 Task: Select a due date automation when advanced on, the moment a card is due add fields without custom field "Resume" set to a number greater or equal to 1 and lower or equal to 10.
Action: Mouse moved to (967, 79)
Screenshot: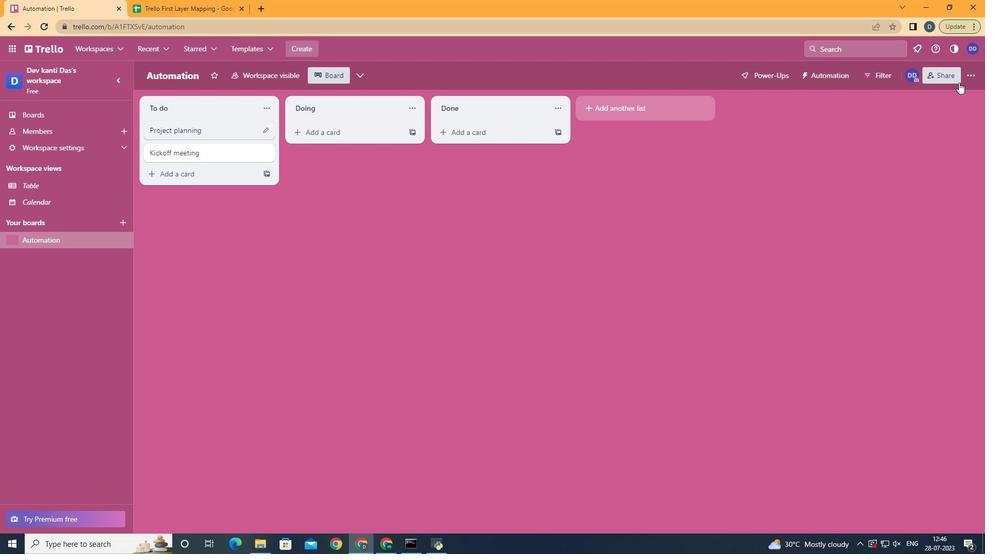
Action: Mouse pressed left at (967, 79)
Screenshot: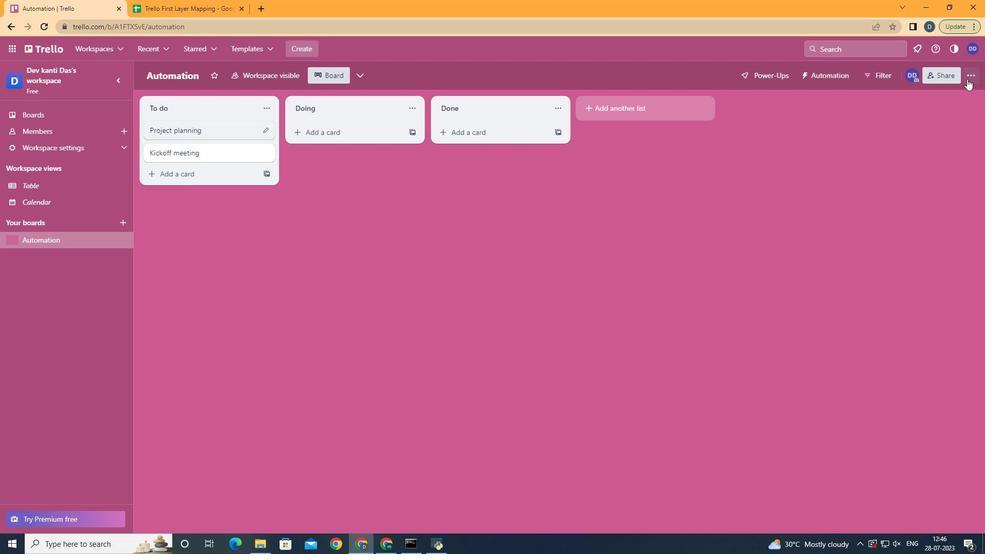 
Action: Mouse moved to (886, 227)
Screenshot: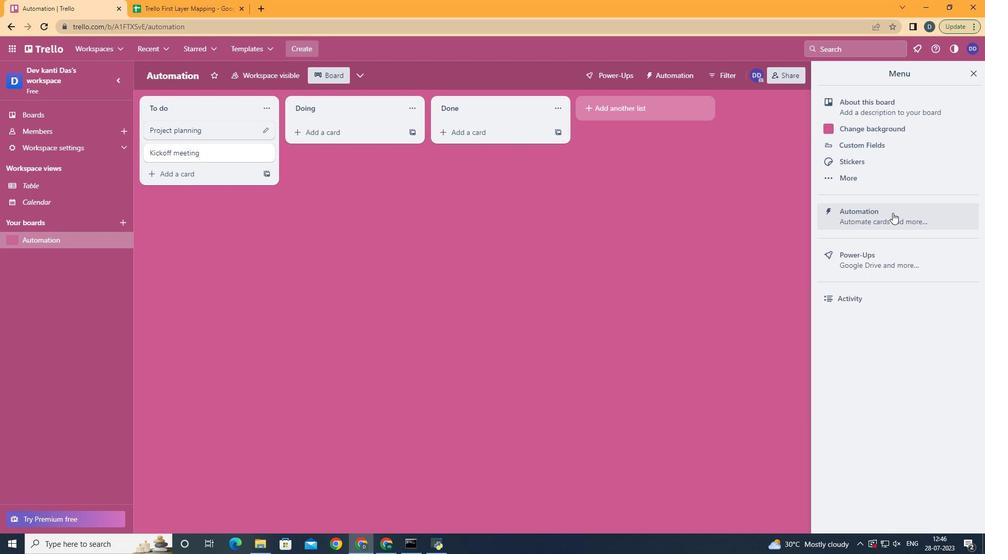 
Action: Mouse pressed left at (886, 227)
Screenshot: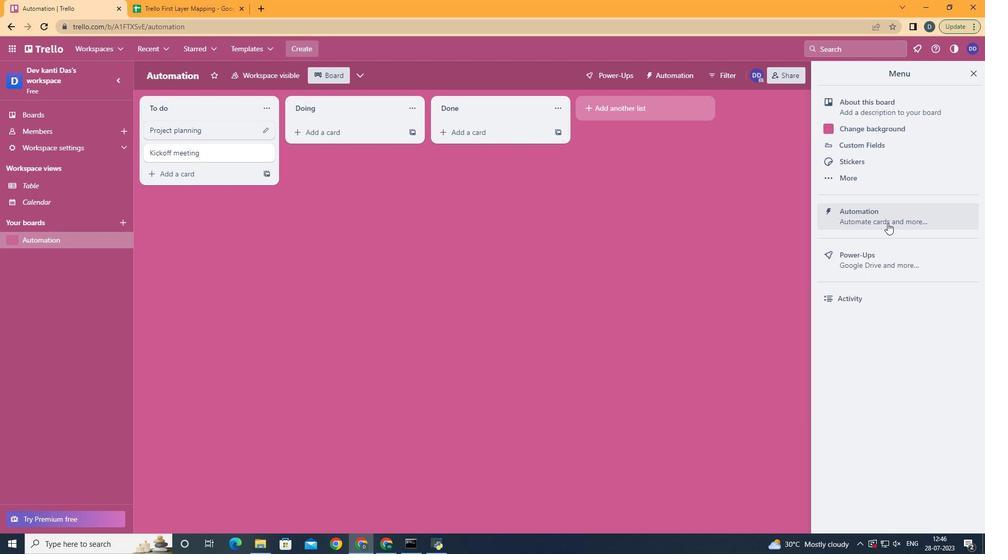 
Action: Mouse moved to (153, 206)
Screenshot: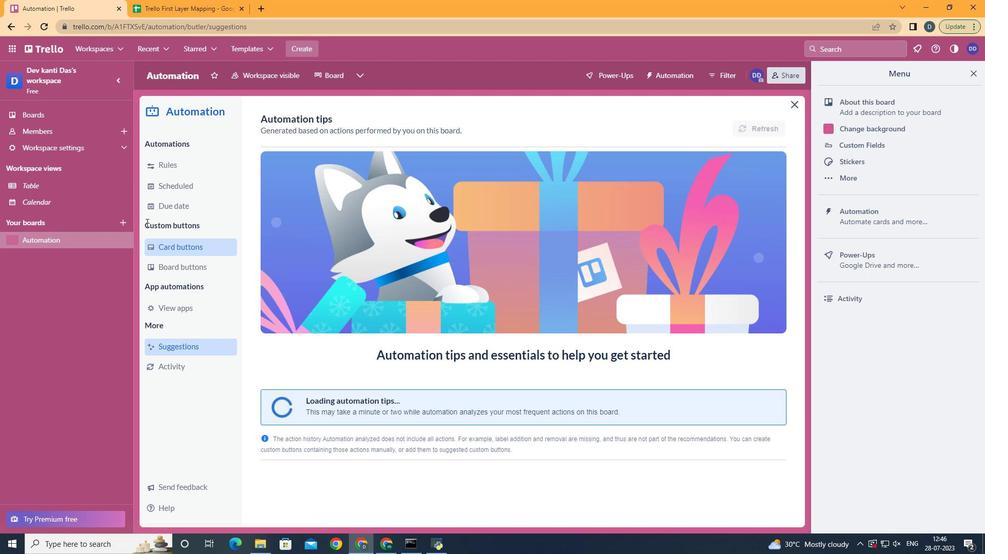 
Action: Mouse pressed left at (153, 206)
Screenshot: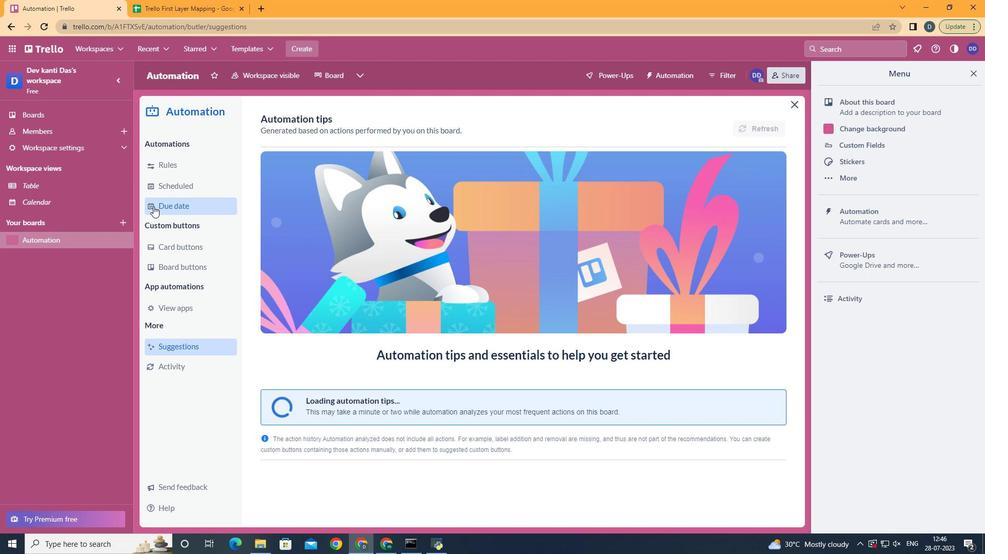 
Action: Mouse moved to (743, 123)
Screenshot: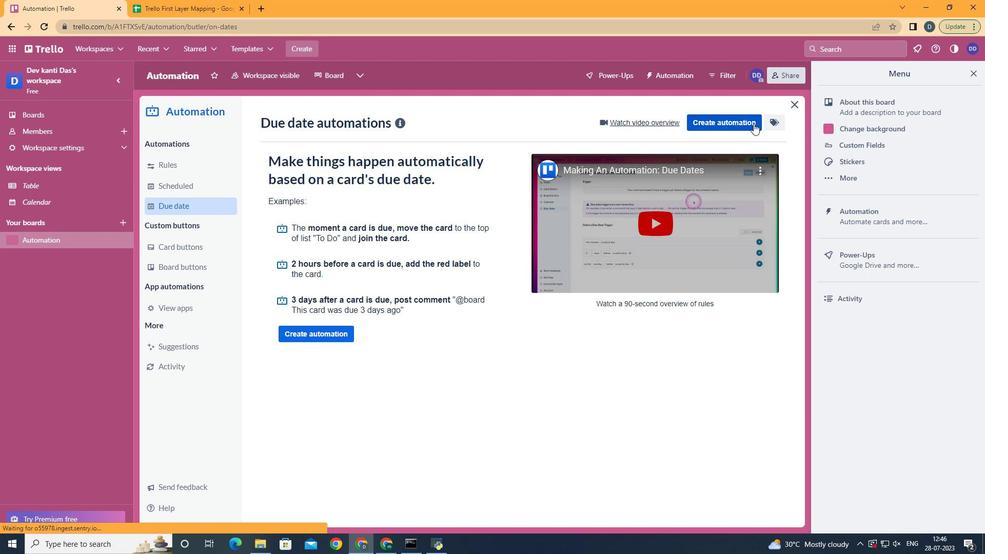 
Action: Mouse pressed left at (743, 123)
Screenshot: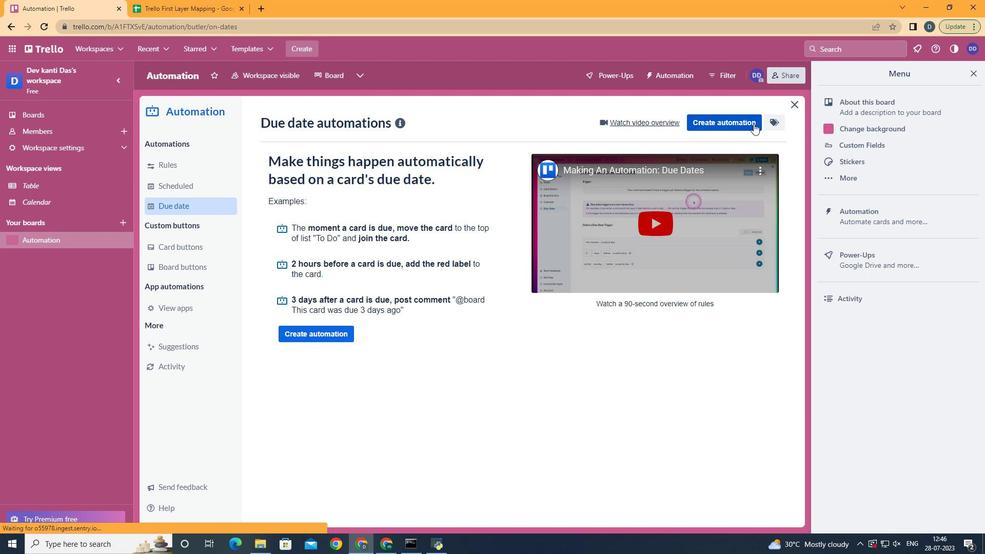 
Action: Mouse moved to (496, 221)
Screenshot: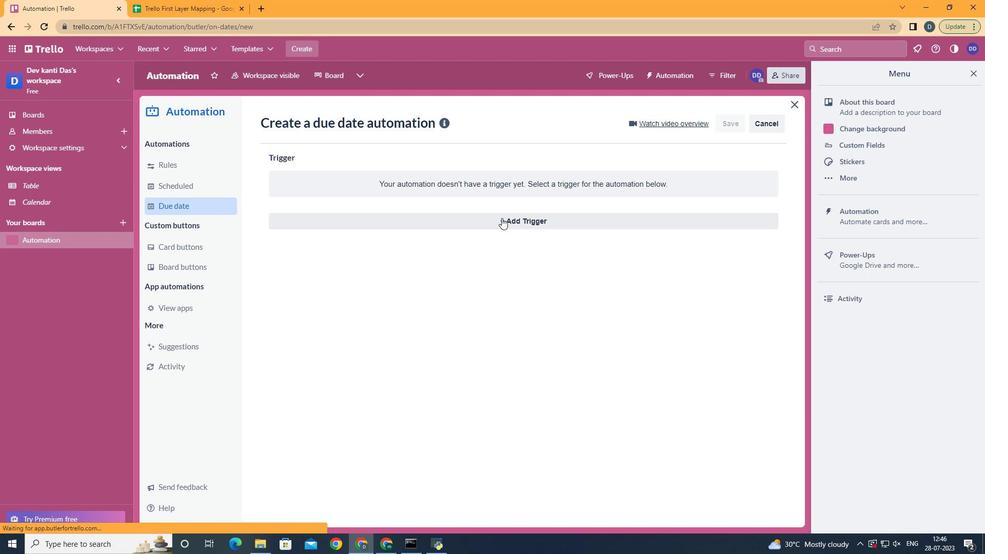 
Action: Mouse pressed left at (496, 221)
Screenshot: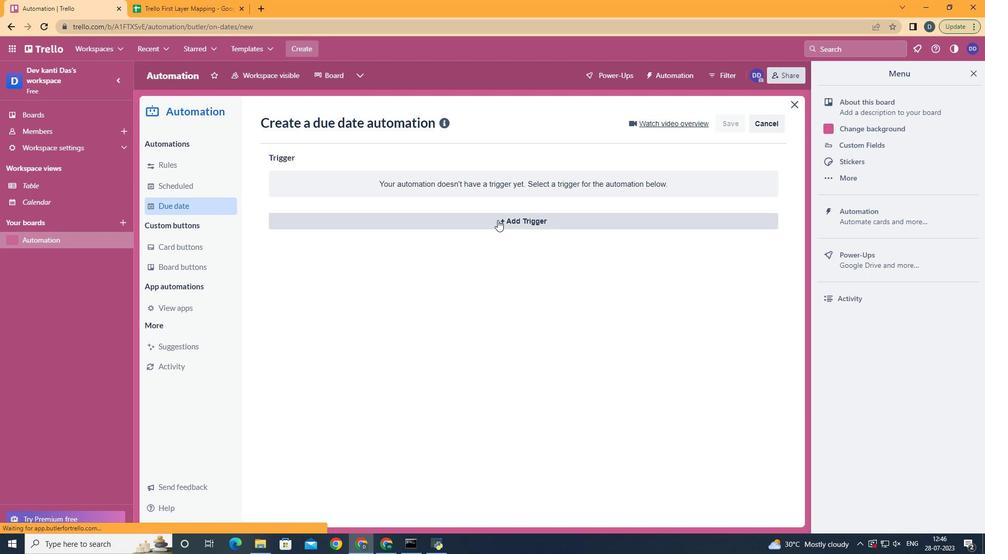 
Action: Mouse moved to (304, 364)
Screenshot: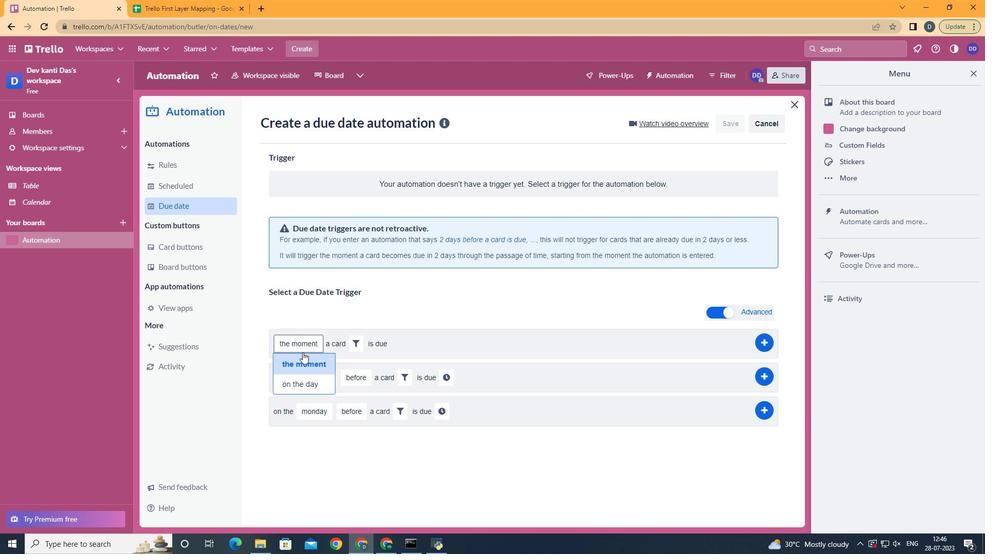 
Action: Mouse pressed left at (304, 364)
Screenshot: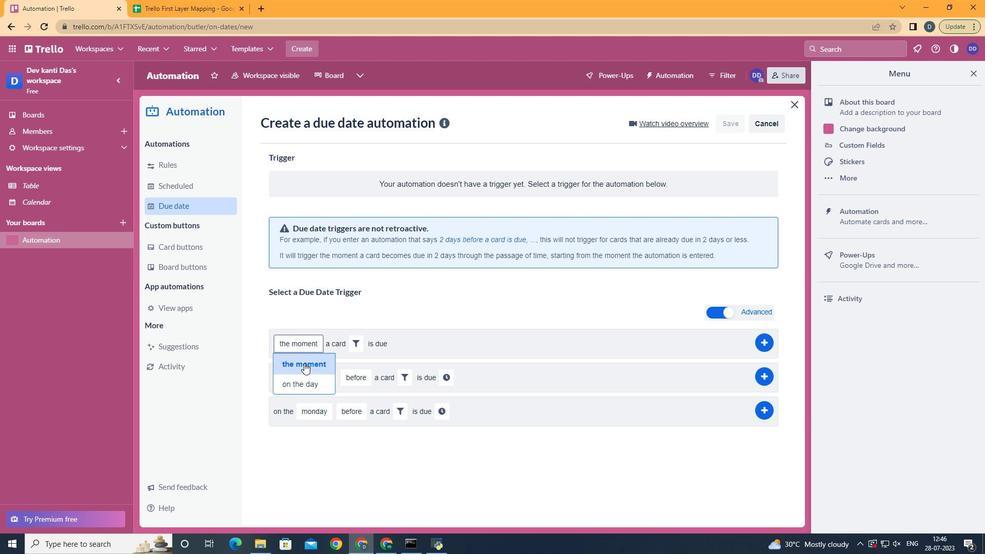 
Action: Mouse moved to (359, 338)
Screenshot: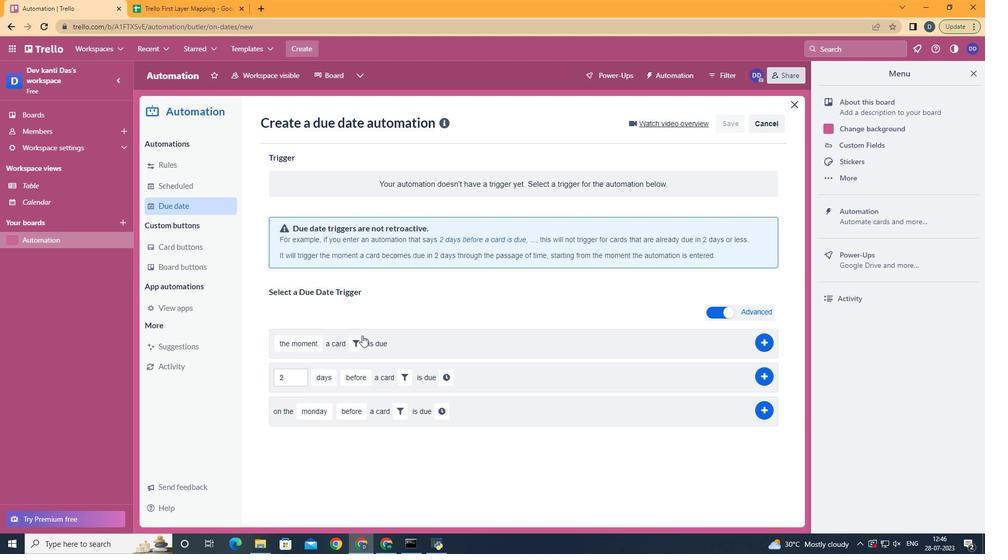 
Action: Mouse pressed left at (359, 338)
Screenshot: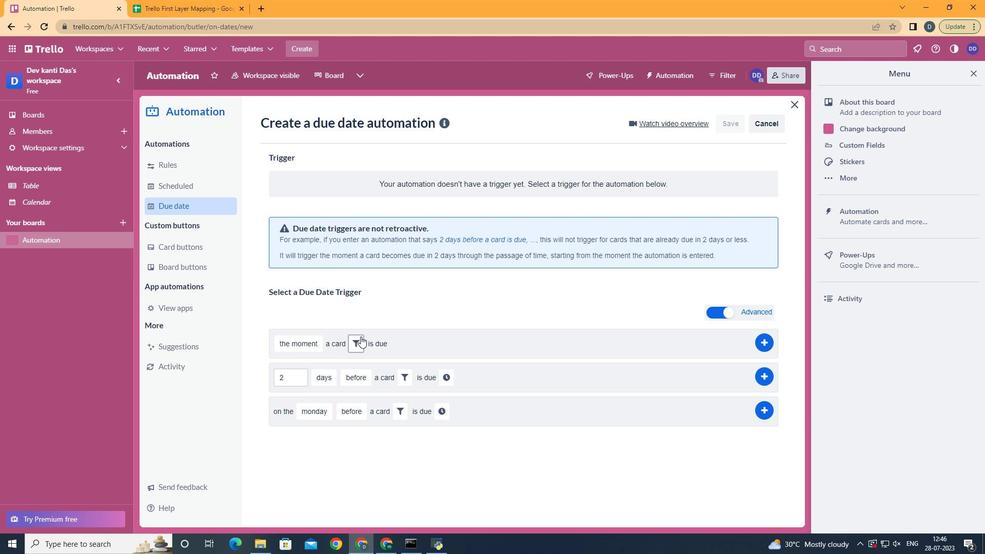 
Action: Mouse moved to (511, 375)
Screenshot: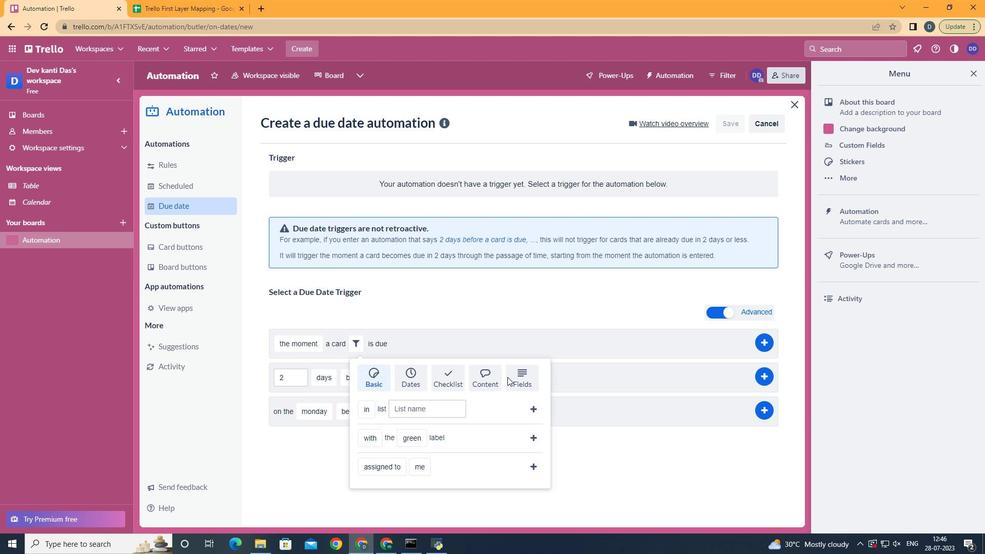 
Action: Mouse pressed left at (511, 375)
Screenshot: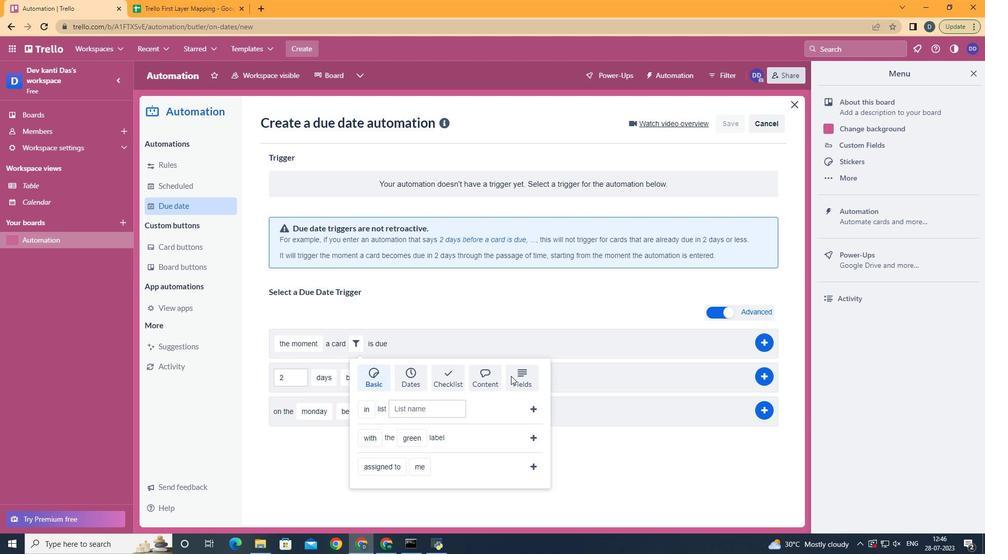 
Action: Mouse scrolled (511, 375) with delta (0, 0)
Screenshot: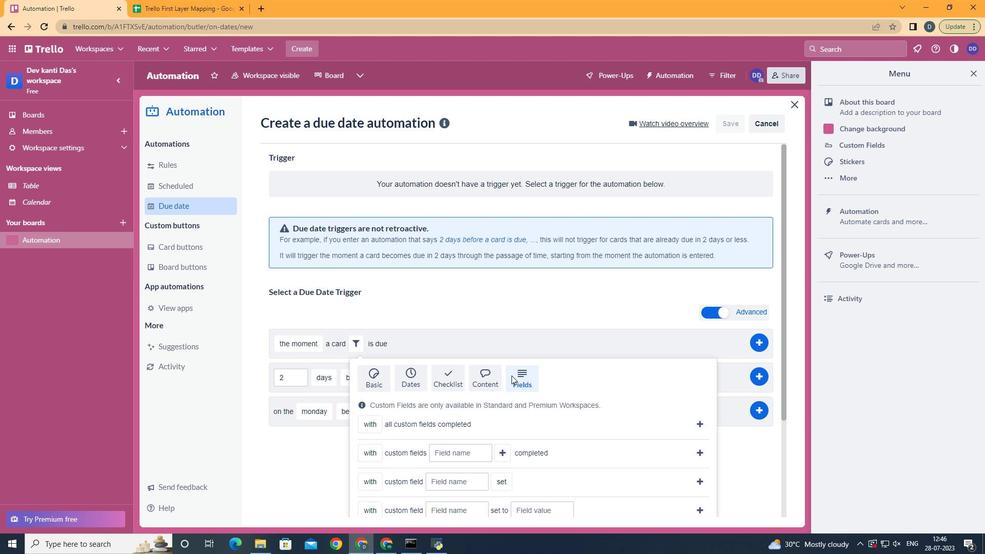 
Action: Mouse scrolled (511, 375) with delta (0, 0)
Screenshot: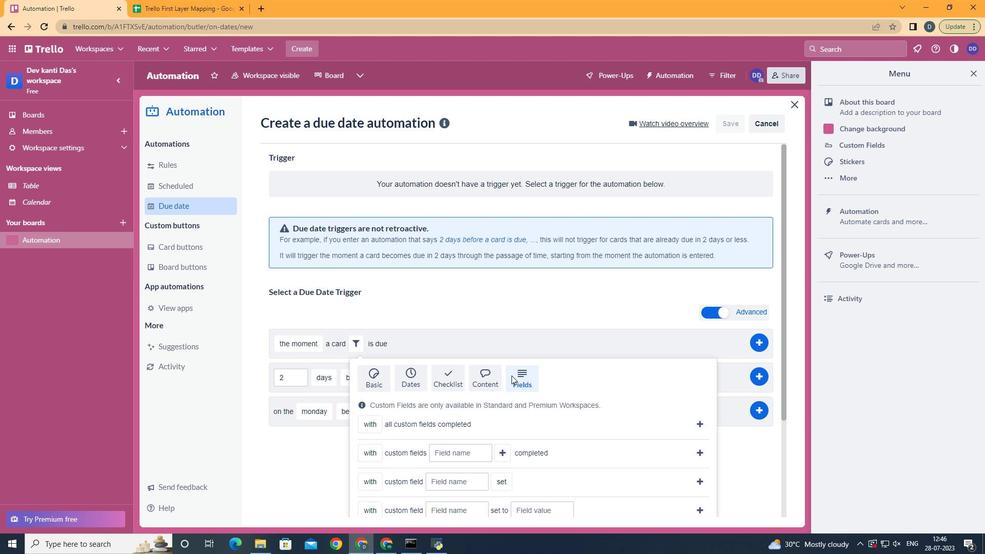 
Action: Mouse scrolled (511, 375) with delta (0, 0)
Screenshot: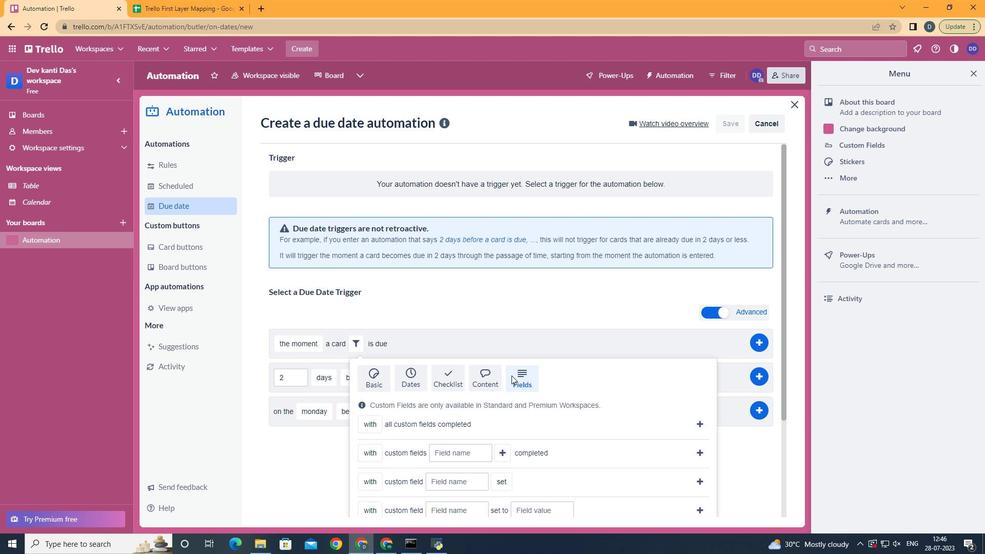
Action: Mouse scrolled (511, 375) with delta (0, 0)
Screenshot: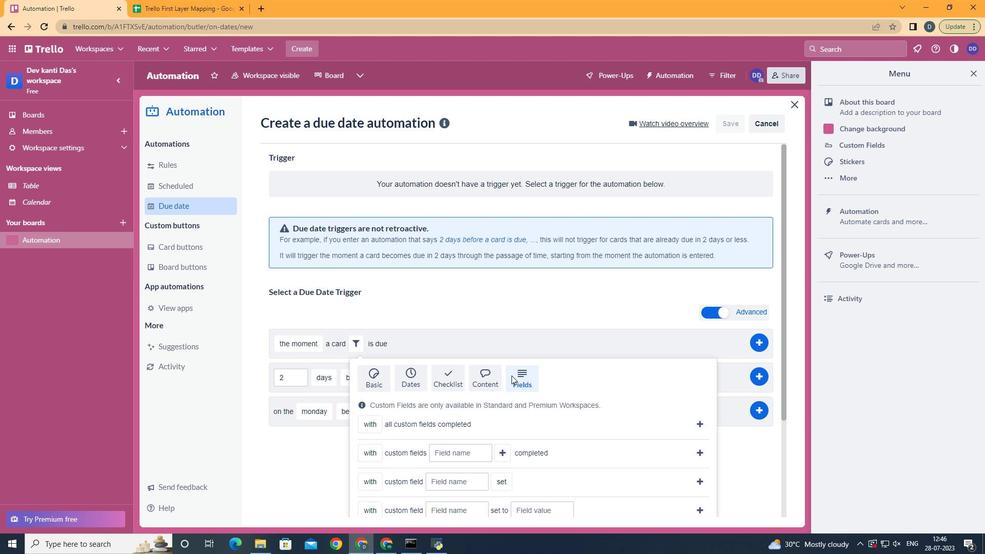 
Action: Mouse scrolled (511, 375) with delta (0, 0)
Screenshot: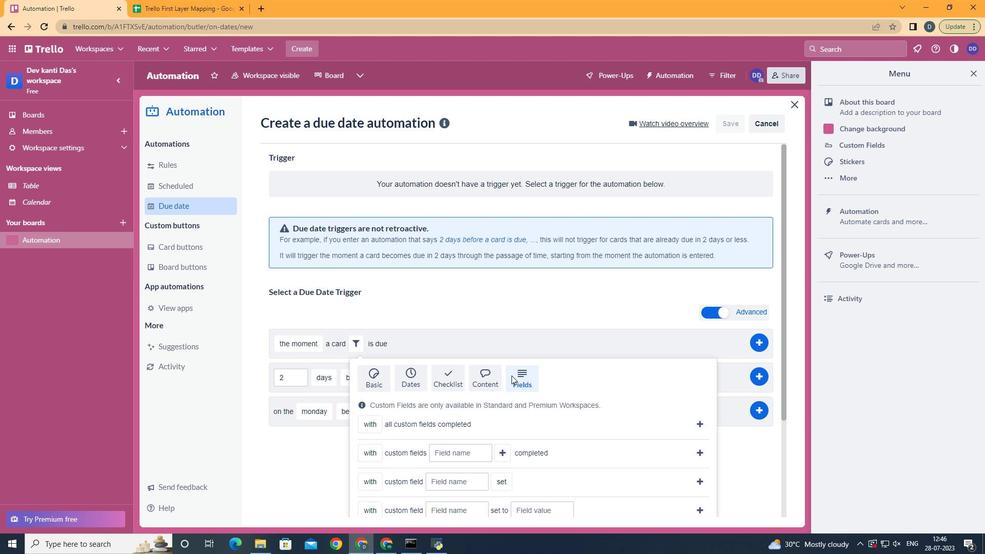 
Action: Mouse scrolled (511, 375) with delta (0, 0)
Screenshot: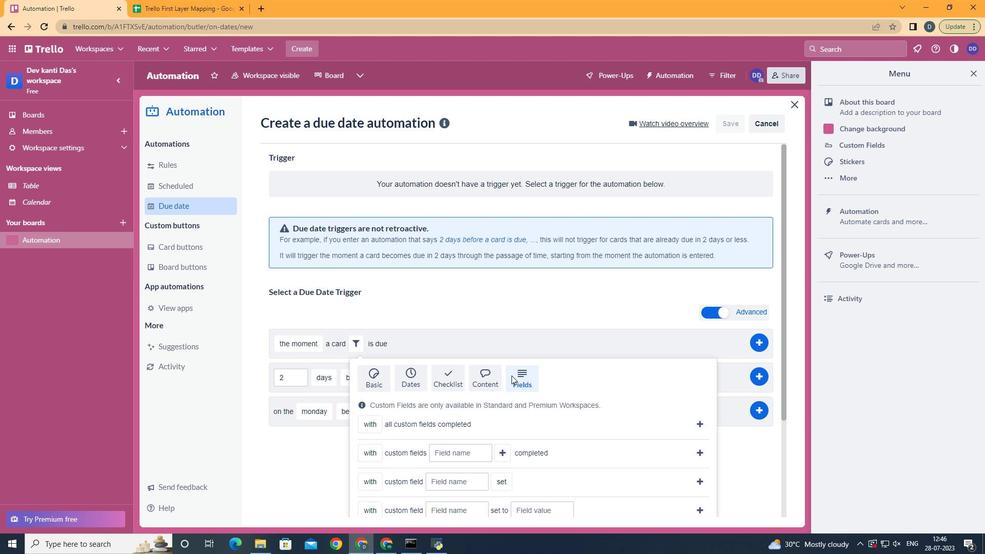 
Action: Mouse scrolled (511, 375) with delta (0, 0)
Screenshot: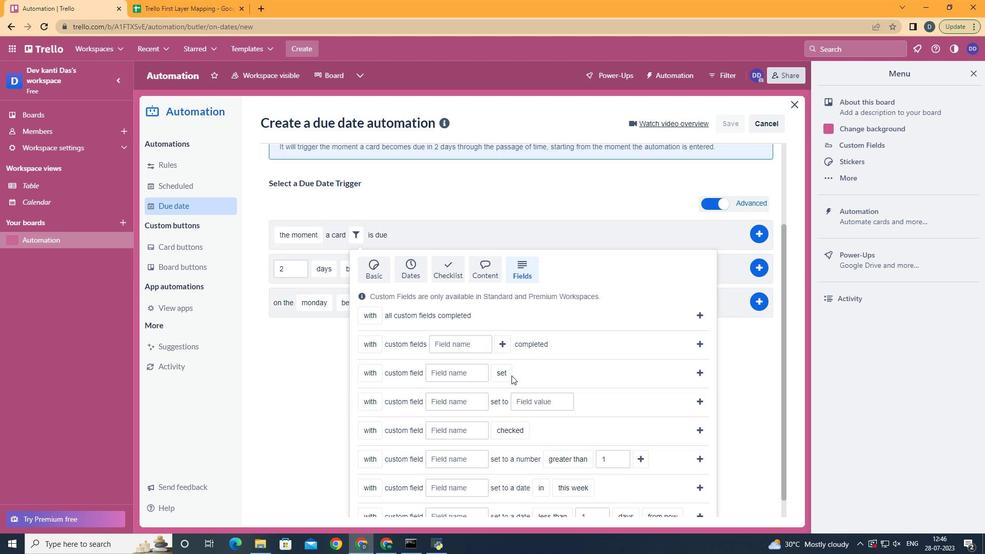 
Action: Mouse scrolled (511, 375) with delta (0, 0)
Screenshot: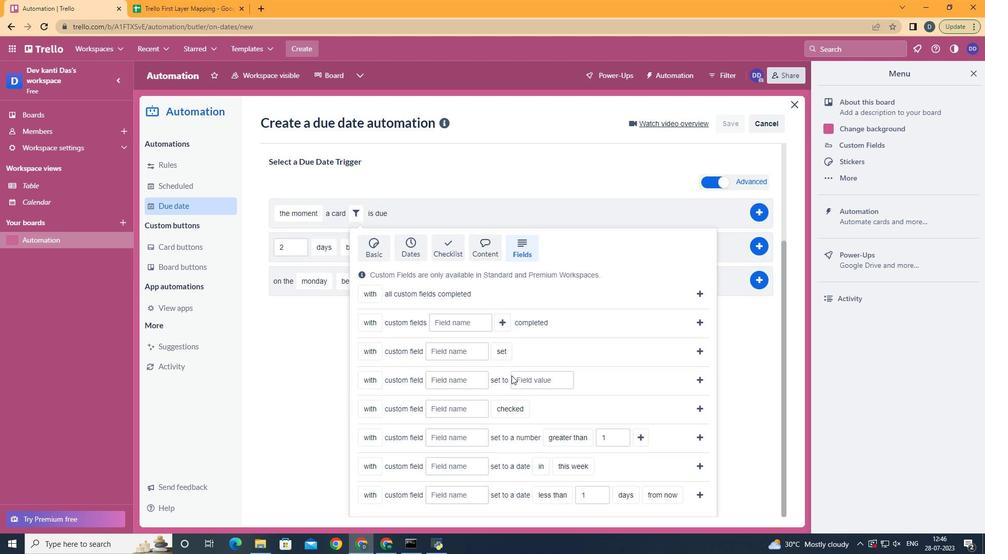 
Action: Mouse scrolled (511, 375) with delta (0, 0)
Screenshot: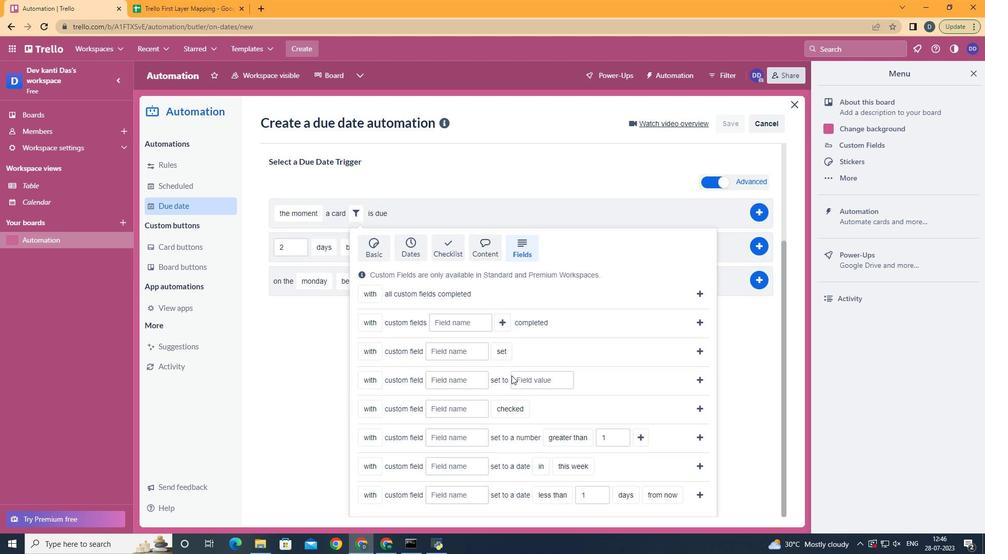 
Action: Mouse scrolled (511, 375) with delta (0, 0)
Screenshot: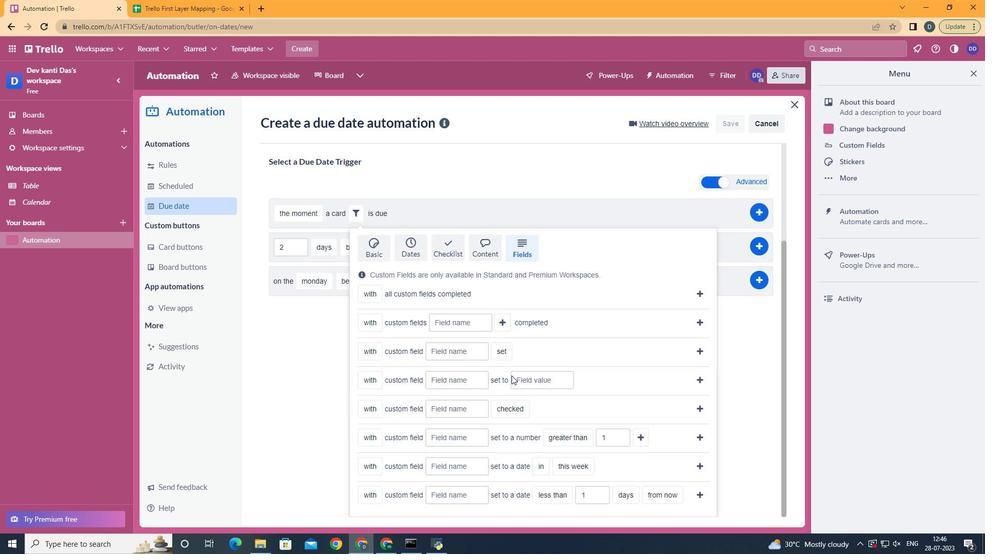 
Action: Mouse moved to (381, 479)
Screenshot: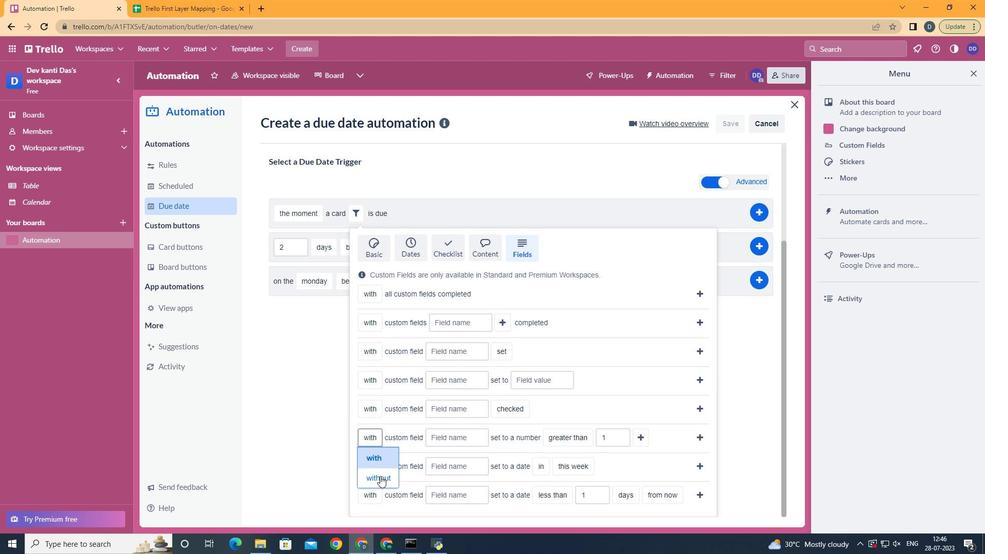 
Action: Mouse pressed left at (381, 479)
Screenshot: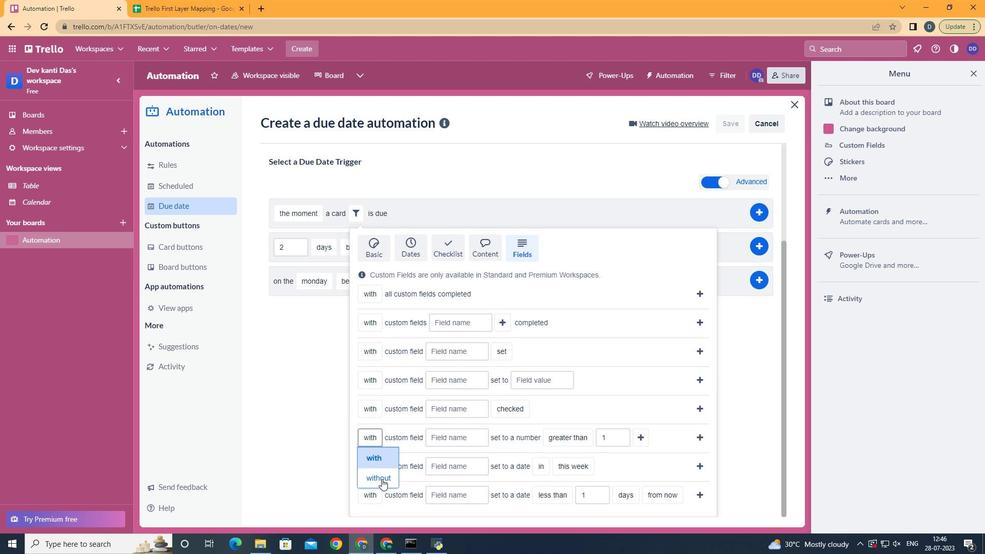 
Action: Mouse moved to (471, 431)
Screenshot: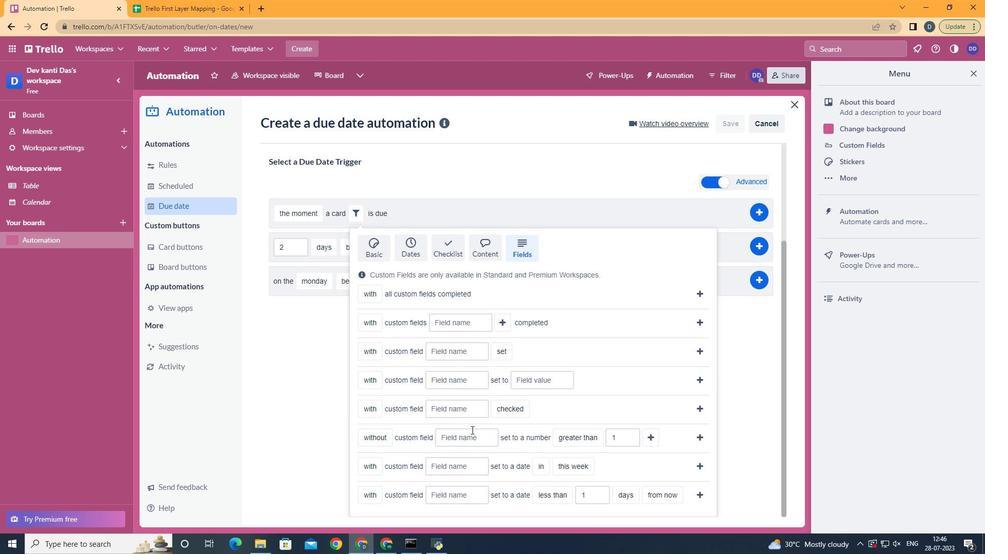 
Action: Mouse pressed left at (471, 431)
Screenshot: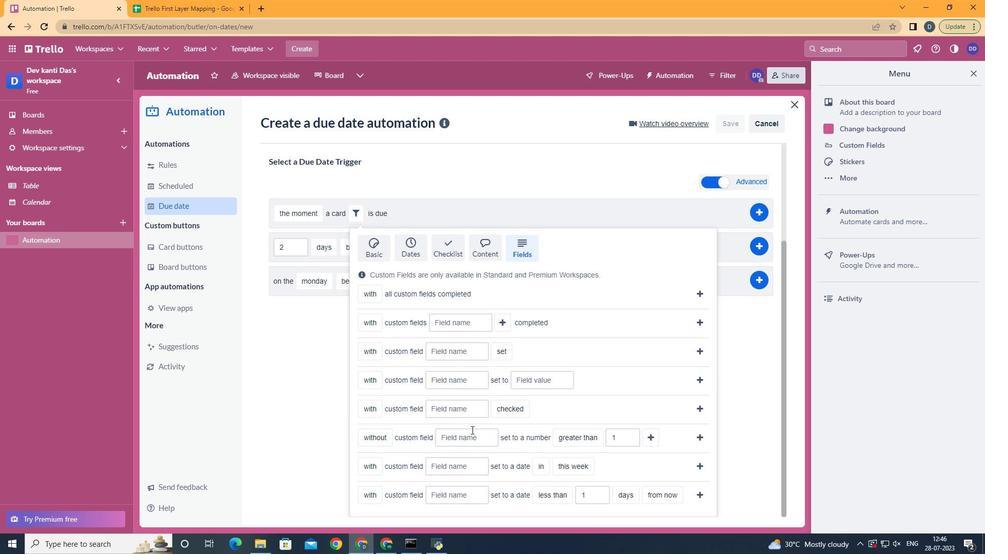 
Action: Key pressed <Key.shift>Resume
Screenshot: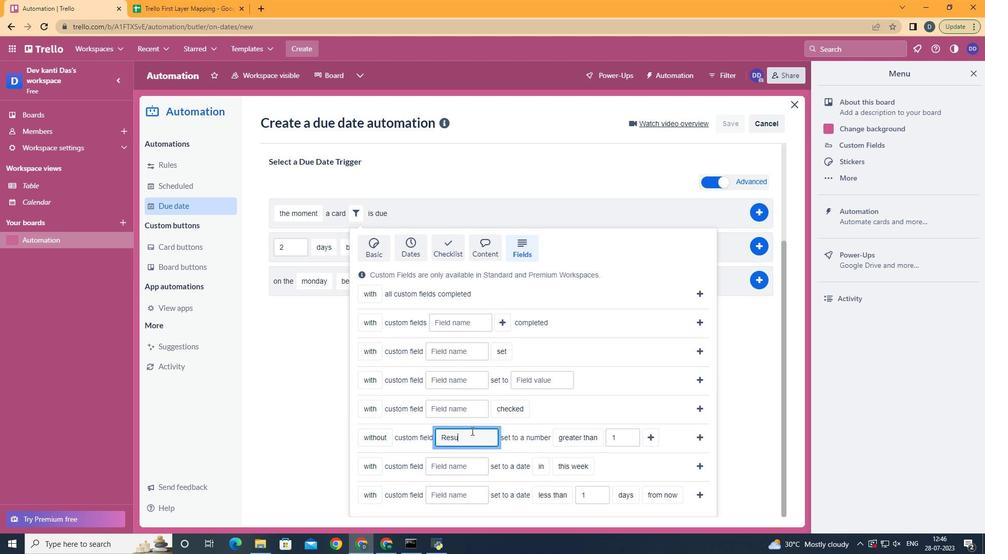 
Action: Mouse moved to (614, 372)
Screenshot: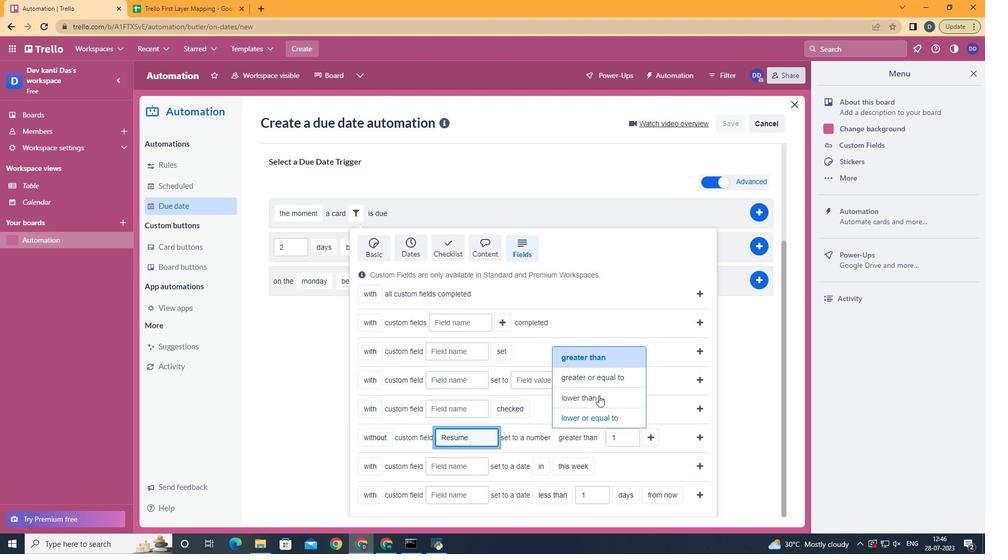 
Action: Mouse pressed left at (614, 372)
Screenshot: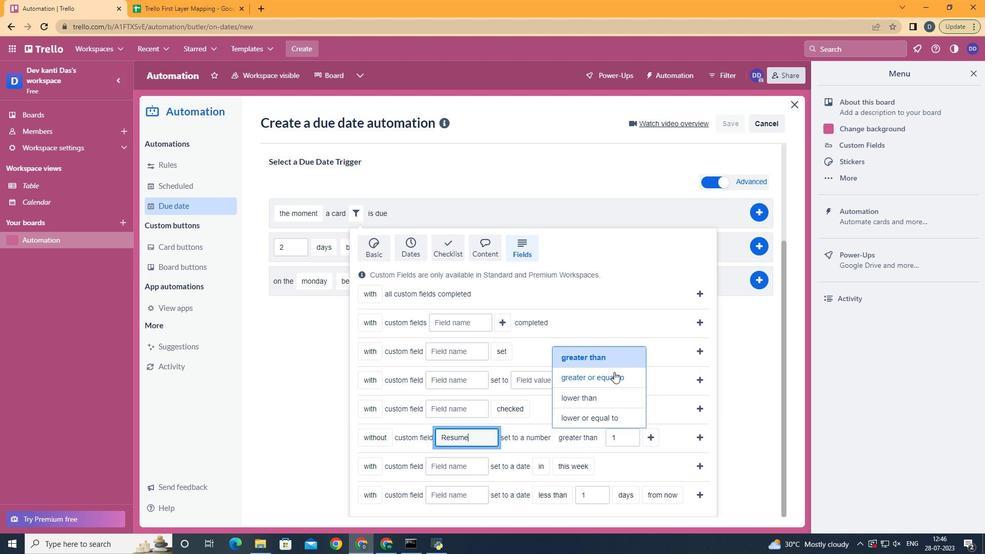 
Action: Mouse moved to (674, 434)
Screenshot: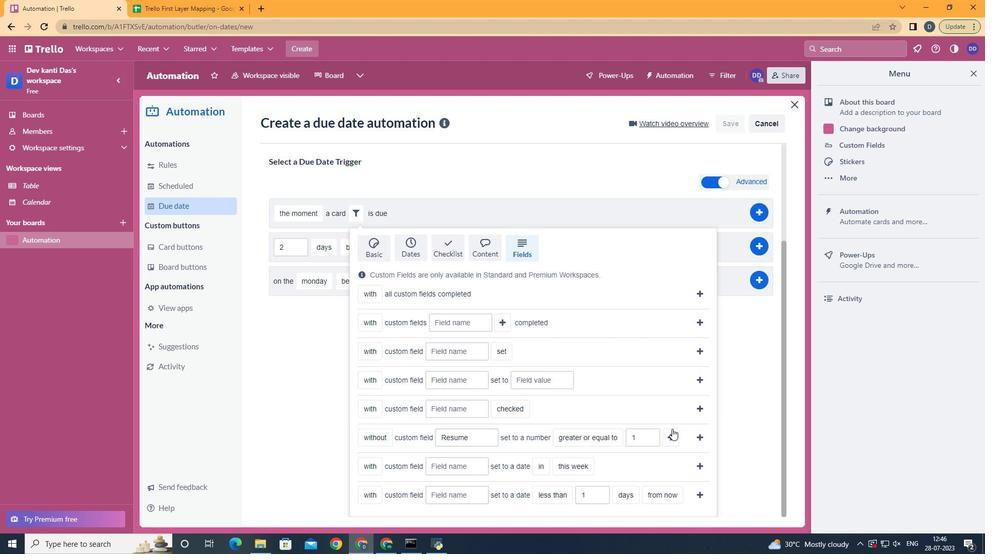 
Action: Mouse pressed left at (674, 434)
Screenshot: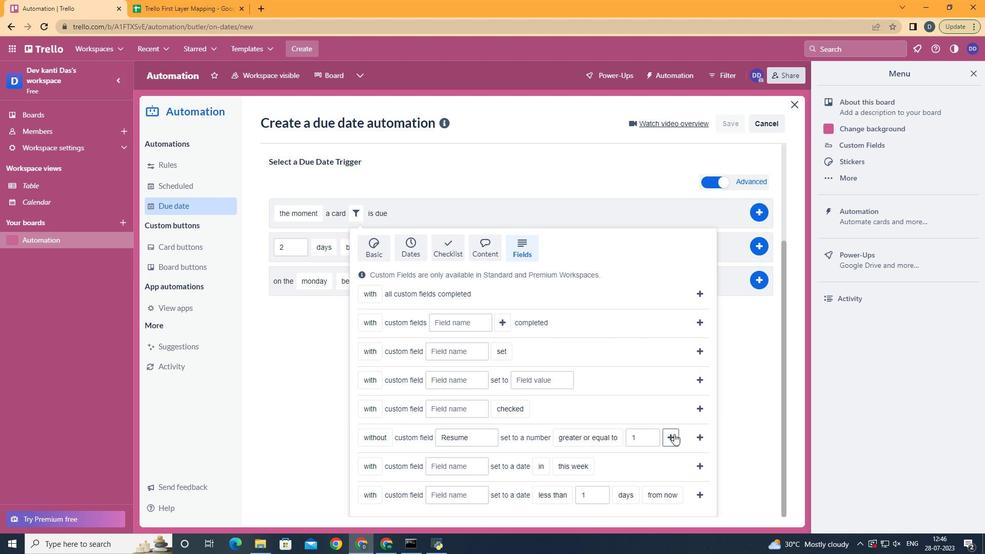 
Action: Mouse moved to (430, 404)
Screenshot: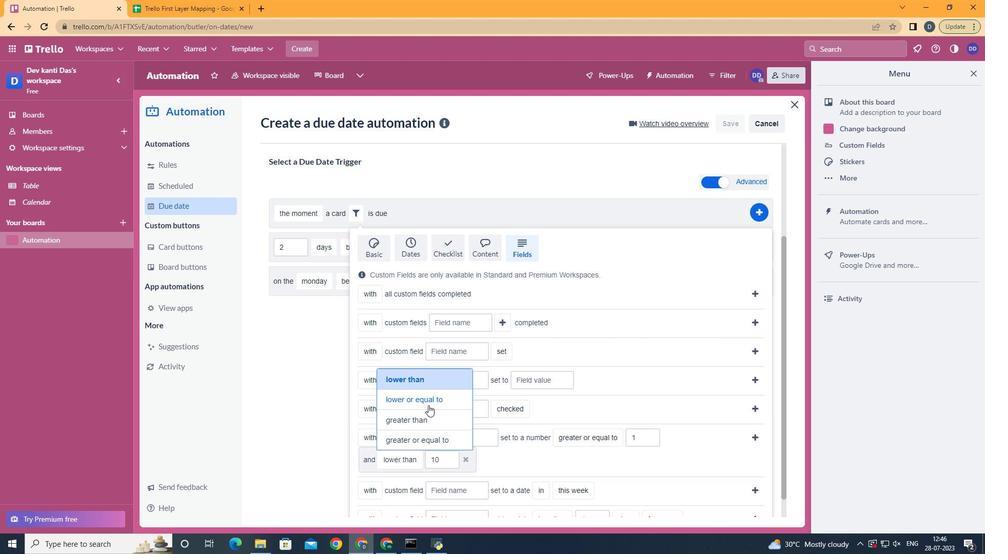 
Action: Mouse pressed left at (430, 404)
Screenshot: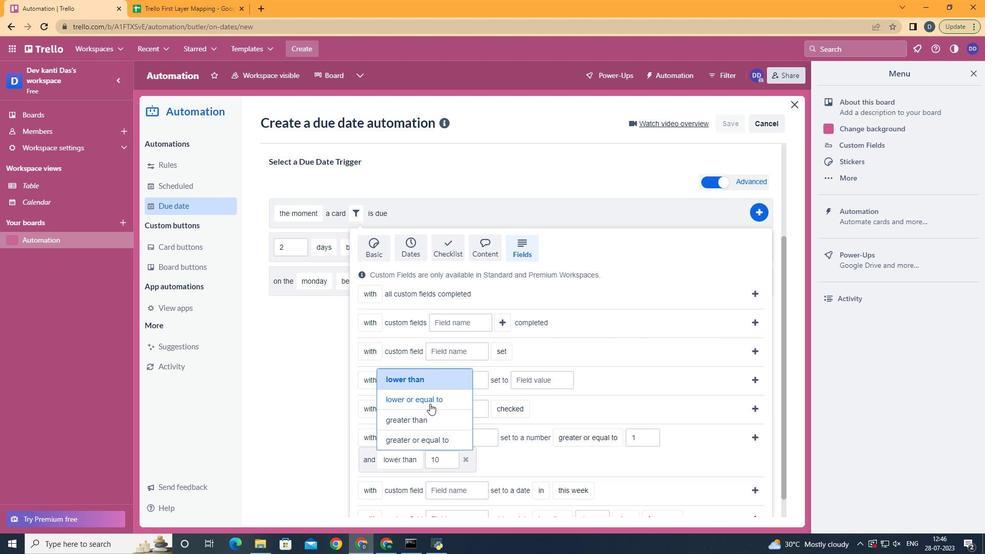 
Action: Mouse moved to (759, 436)
Screenshot: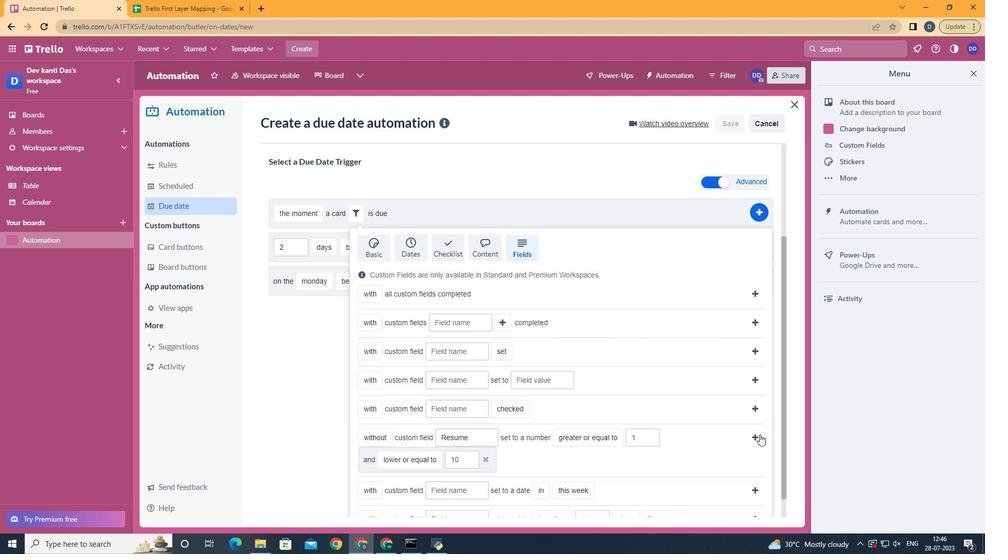 
Action: Mouse pressed left at (759, 436)
Screenshot: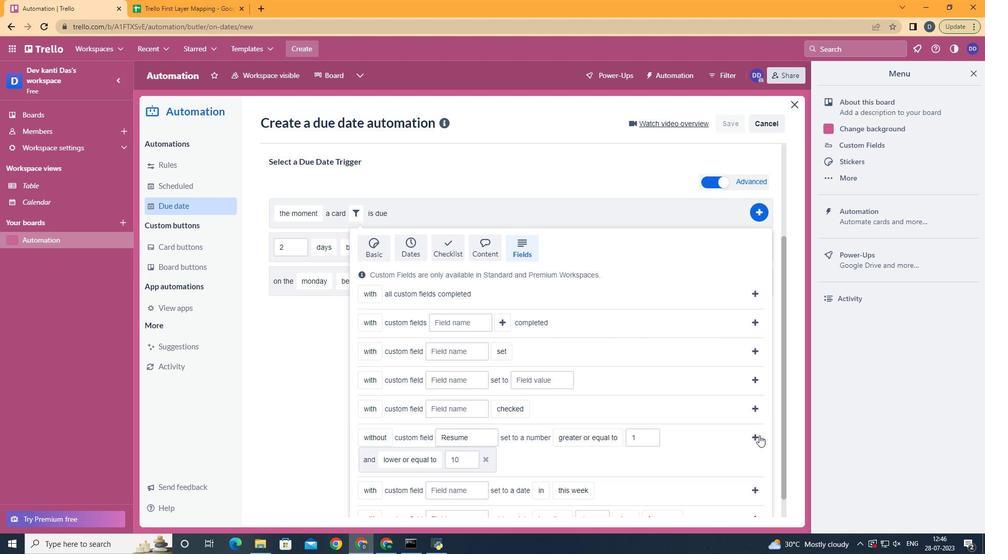 
